 Task: Add Solaray Tongkat Ali to the cart.
Action: Mouse moved to (241, 103)
Screenshot: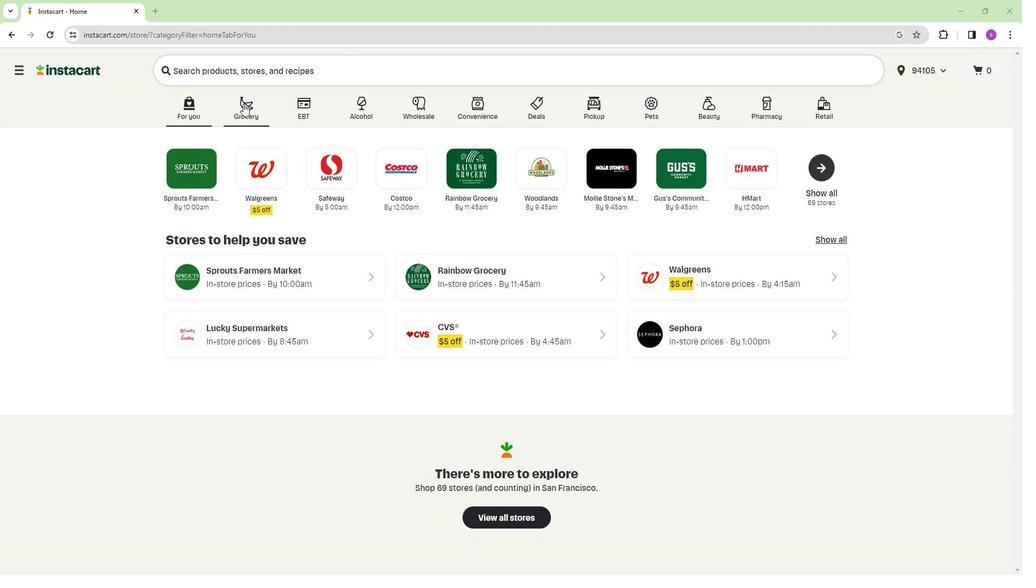 
Action: Mouse pressed left at (241, 103)
Screenshot: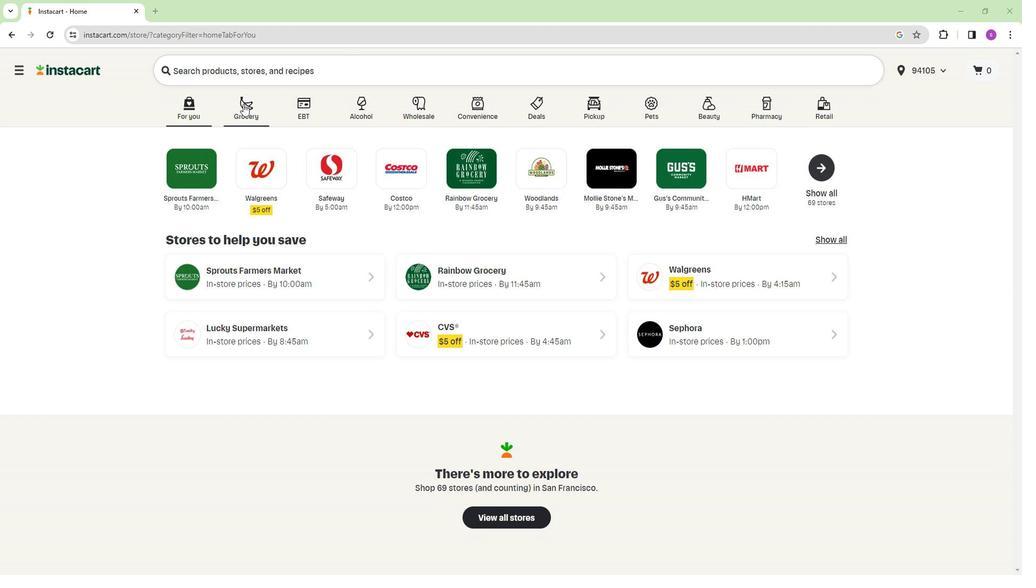 
Action: Mouse moved to (651, 174)
Screenshot: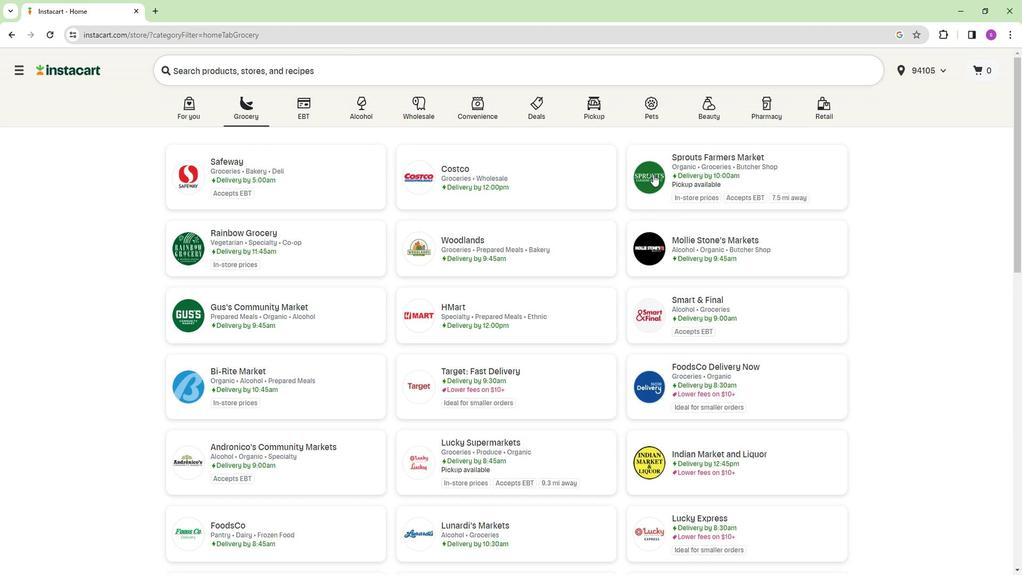 
Action: Mouse pressed left at (651, 174)
Screenshot: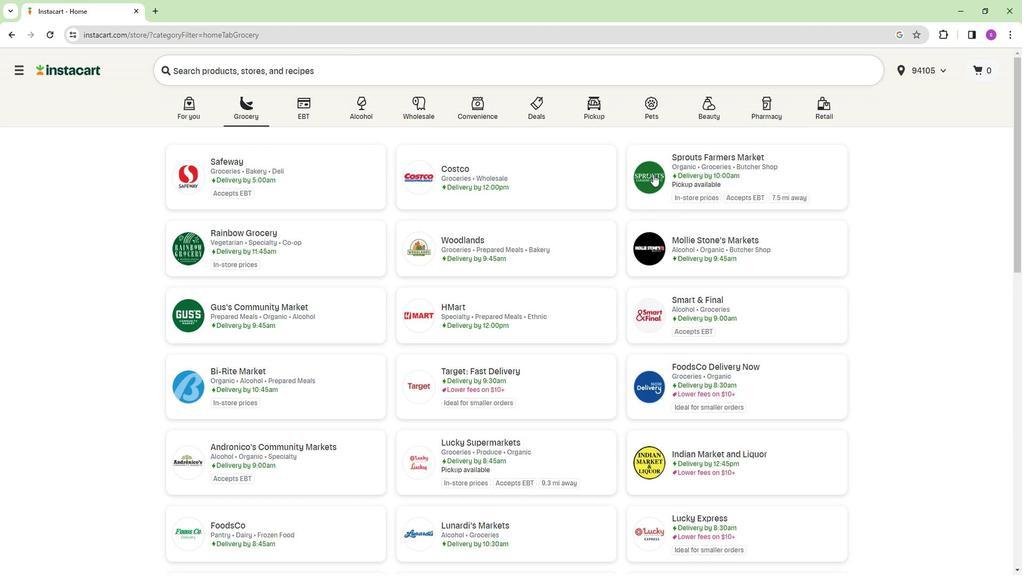 
Action: Mouse moved to (64, 343)
Screenshot: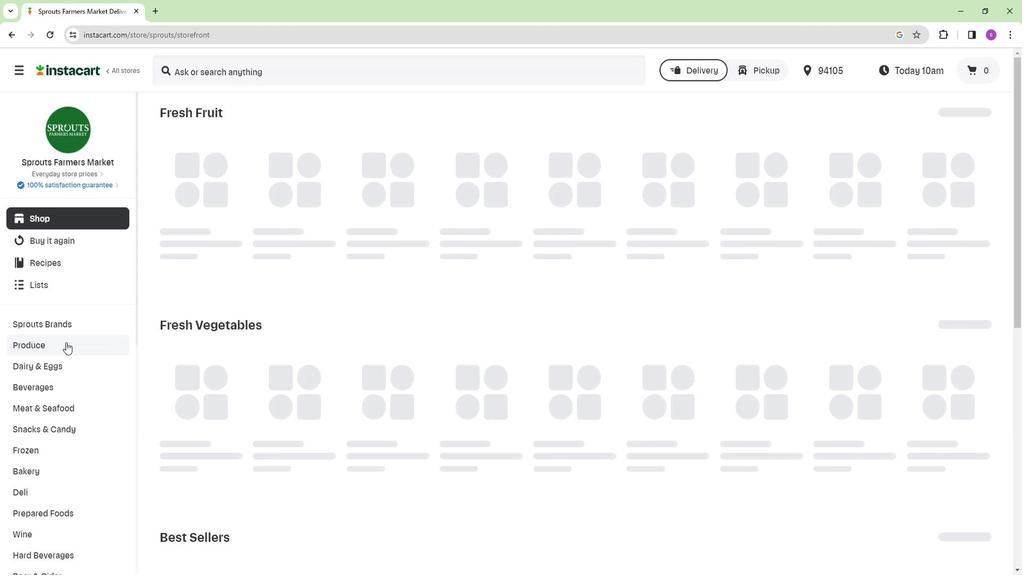 
Action: Mouse scrolled (64, 342) with delta (0, 0)
Screenshot: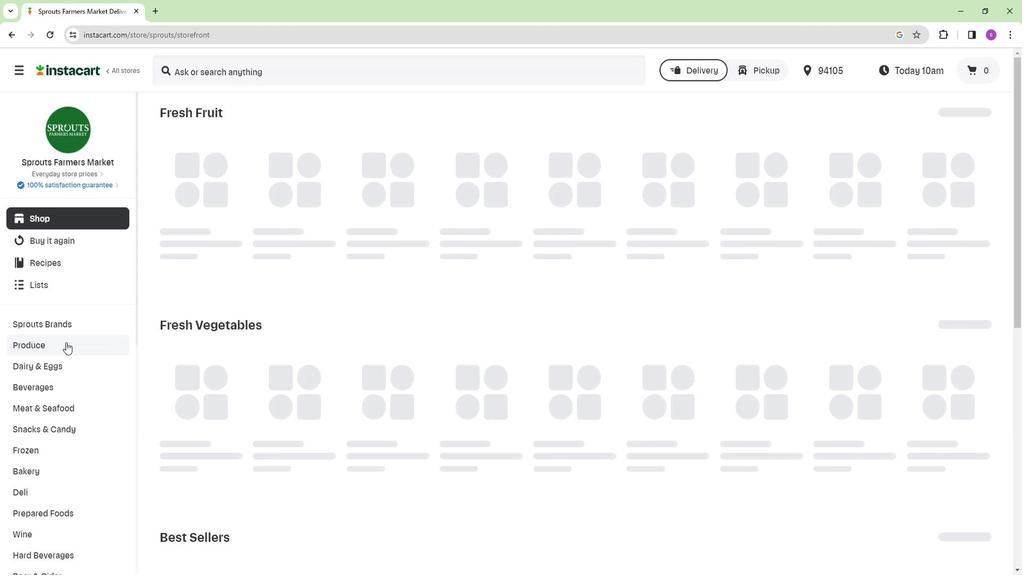 
Action: Mouse moved to (66, 342)
Screenshot: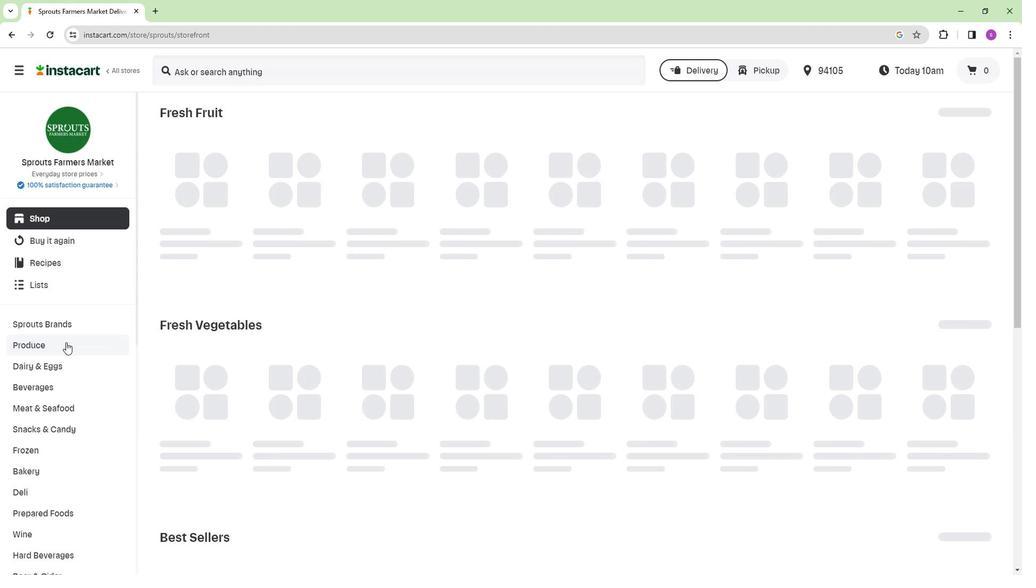 
Action: Mouse scrolled (66, 342) with delta (0, 0)
Screenshot: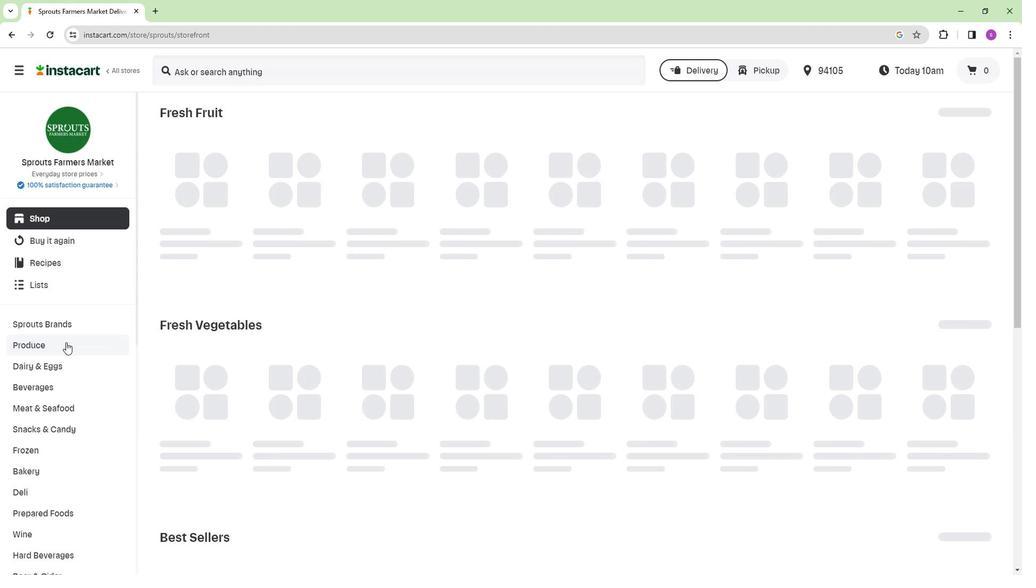 
Action: Mouse moved to (68, 342)
Screenshot: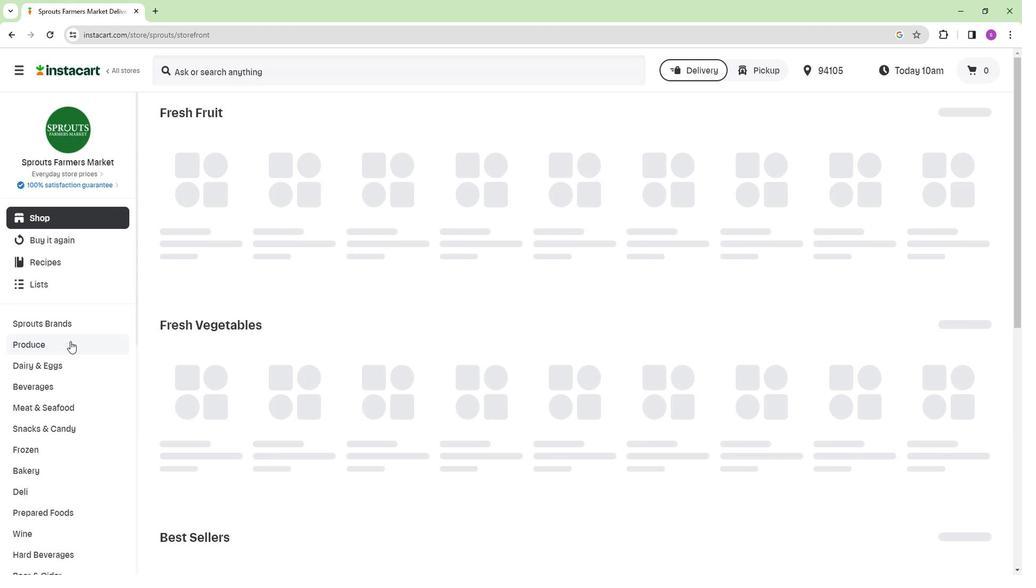
Action: Mouse scrolled (68, 341) with delta (0, 0)
Screenshot: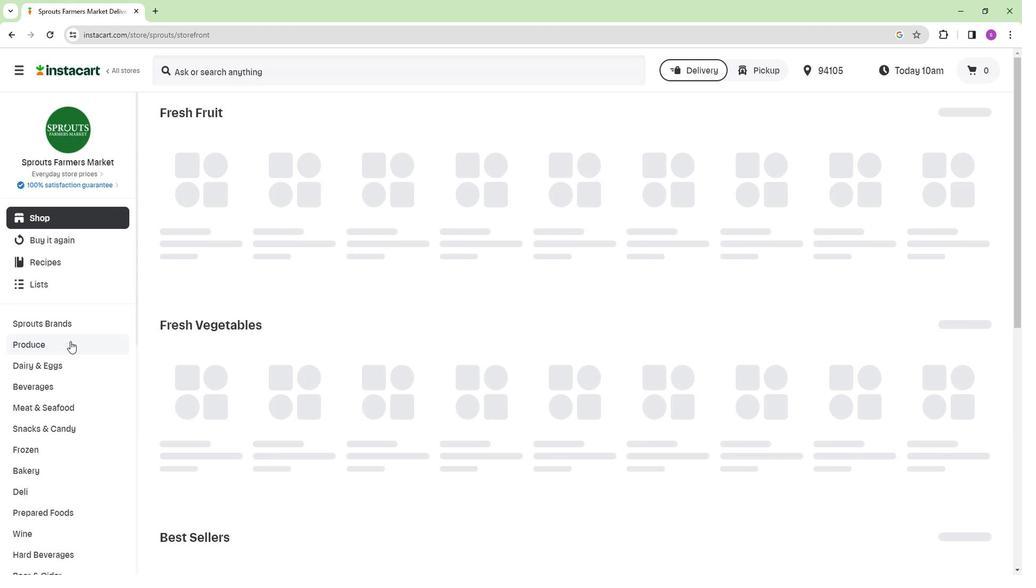 
Action: Mouse moved to (72, 337)
Screenshot: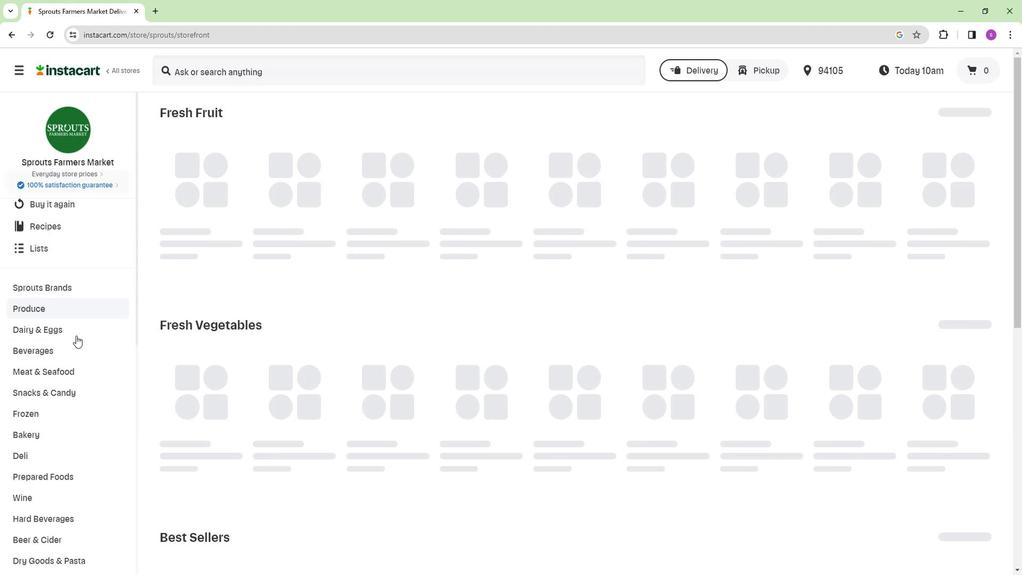
Action: Mouse scrolled (72, 336) with delta (0, 0)
Screenshot: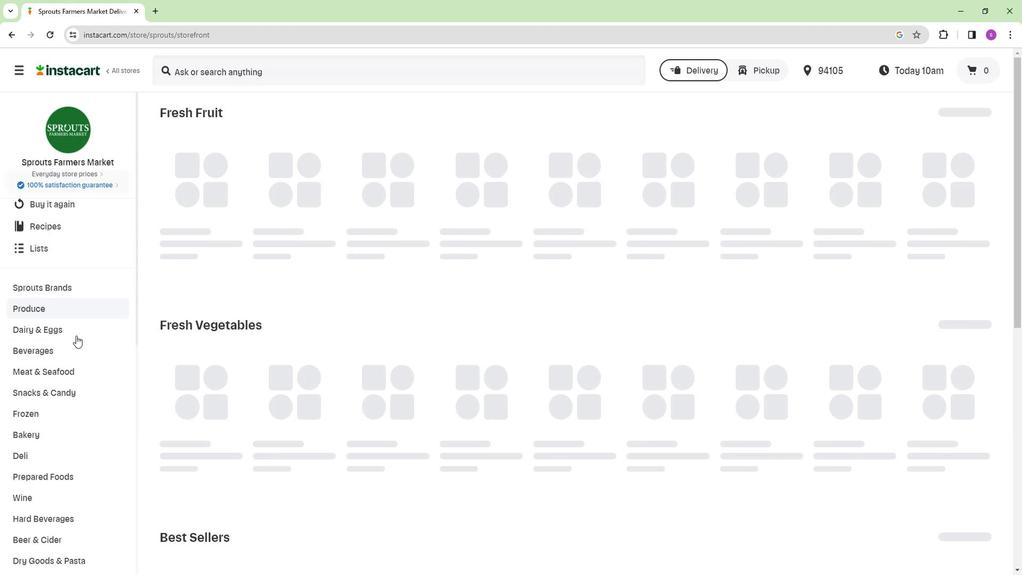 
Action: Mouse moved to (84, 328)
Screenshot: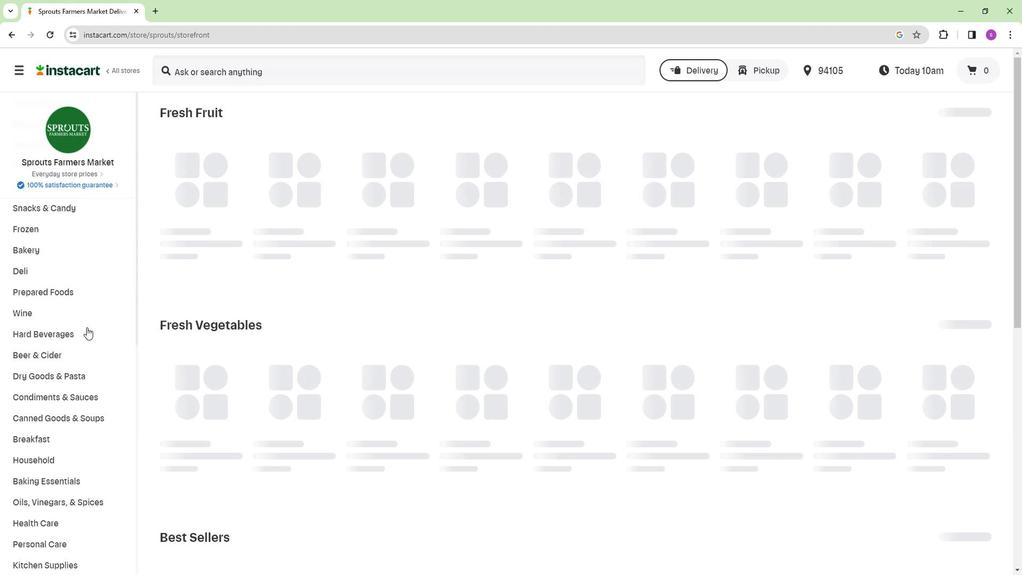
Action: Mouse scrolled (84, 327) with delta (0, 0)
Screenshot: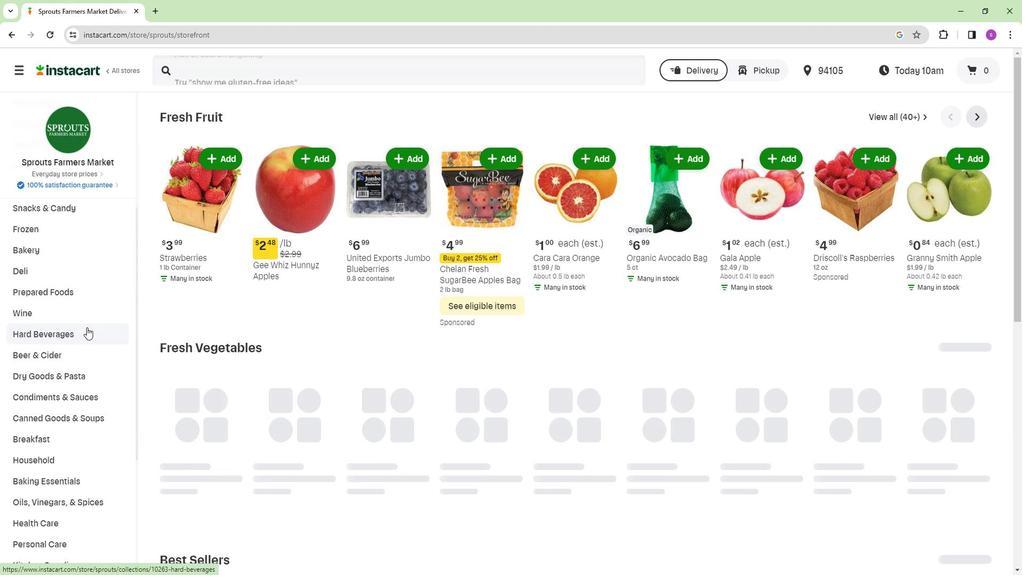 
Action: Mouse moved to (51, 471)
Screenshot: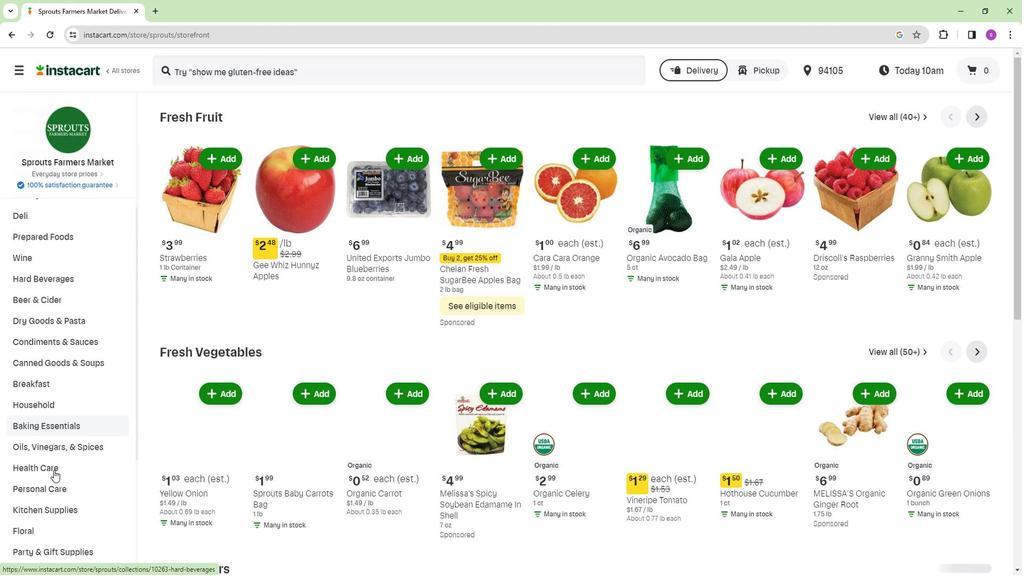 
Action: Mouse pressed left at (51, 471)
Screenshot: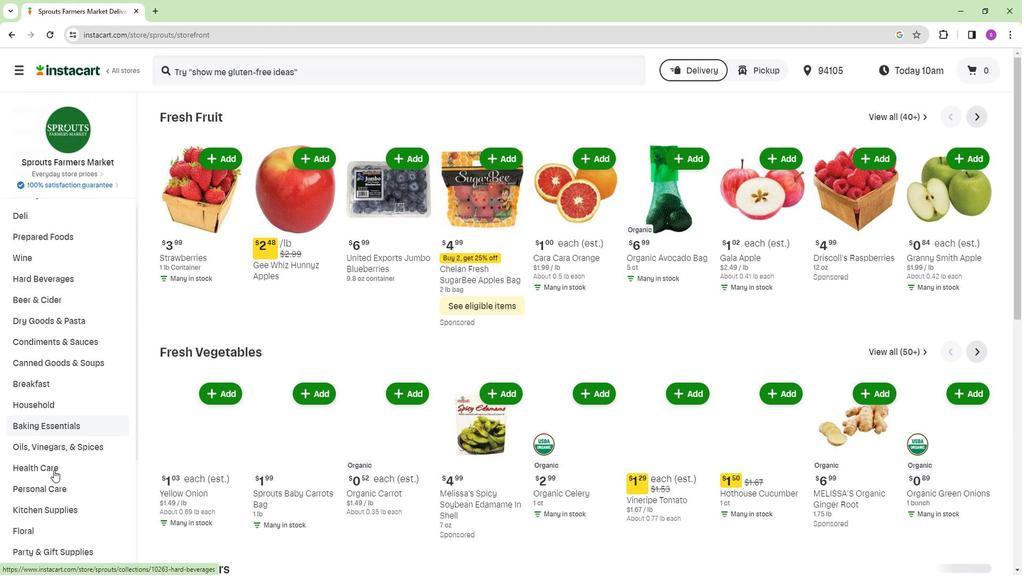 
Action: Mouse moved to (363, 142)
Screenshot: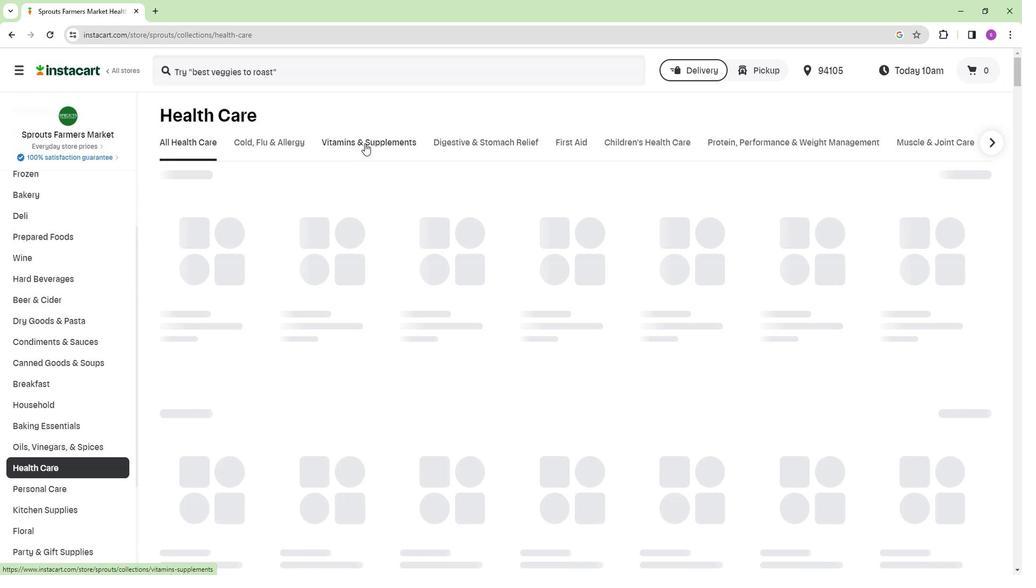 
Action: Mouse pressed left at (363, 142)
Screenshot: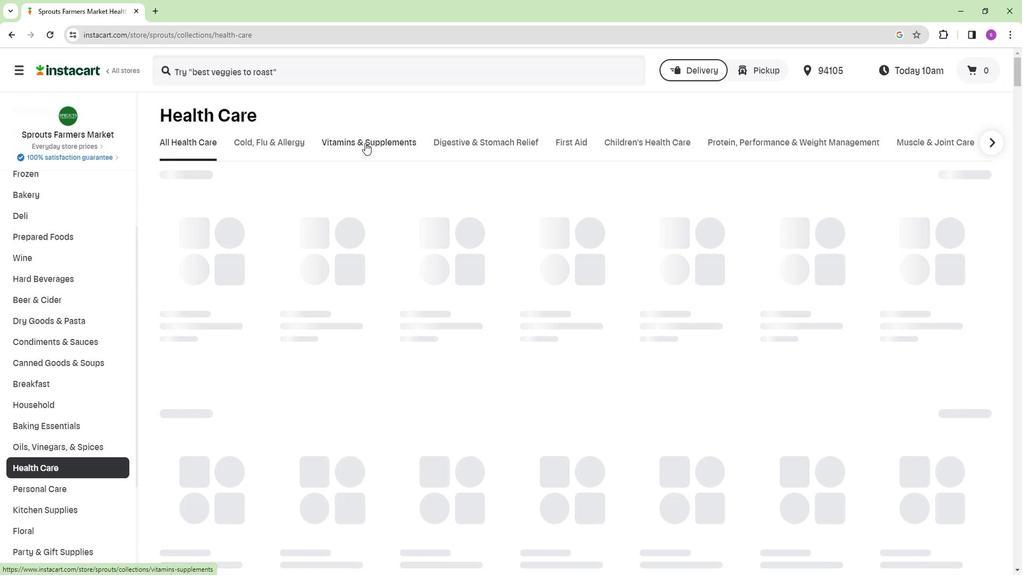 
Action: Mouse moved to (336, 181)
Screenshot: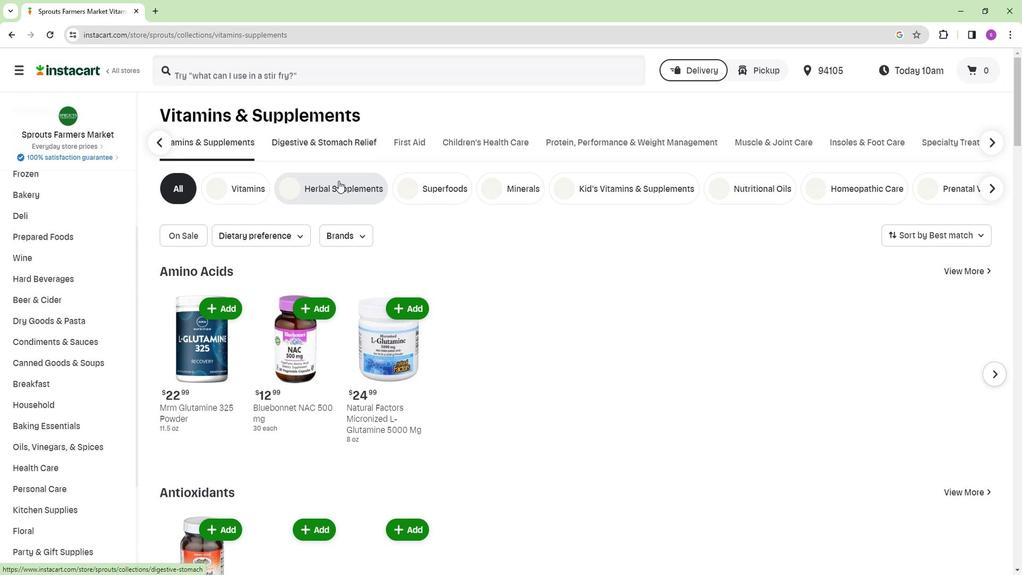 
Action: Mouse pressed left at (336, 181)
Screenshot: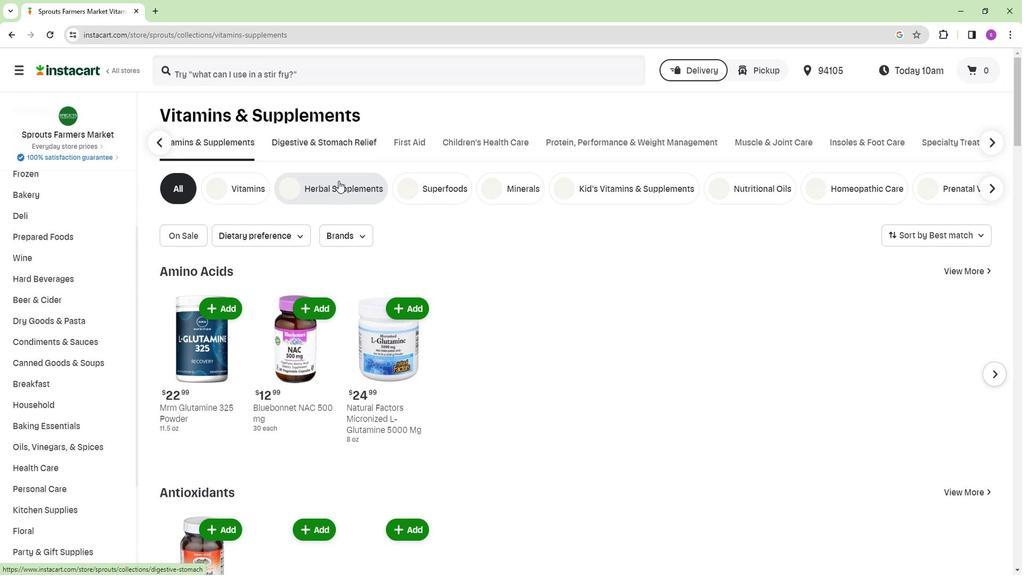 
Action: Mouse moved to (261, 73)
Screenshot: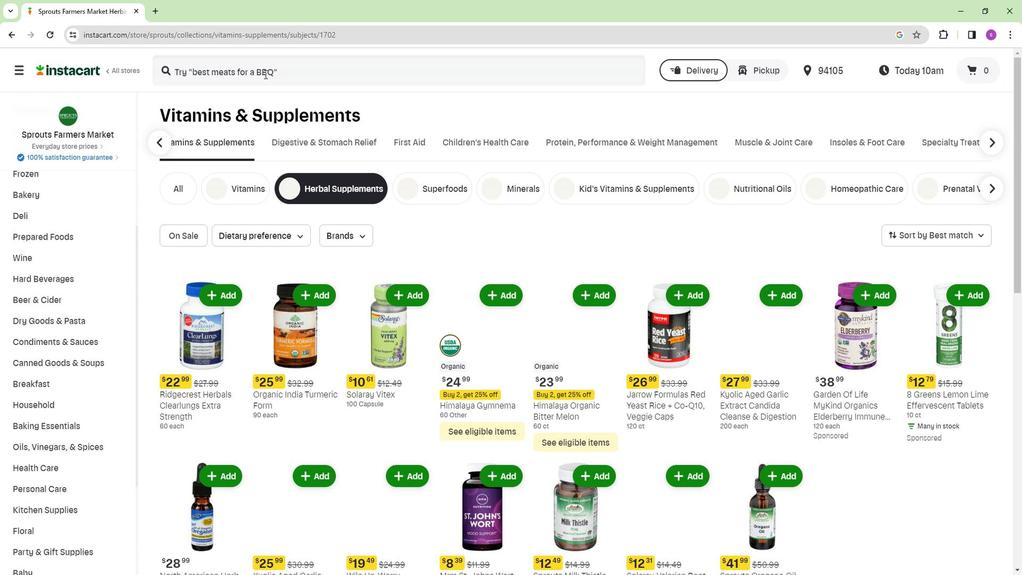 
Action: Mouse pressed left at (261, 73)
Screenshot: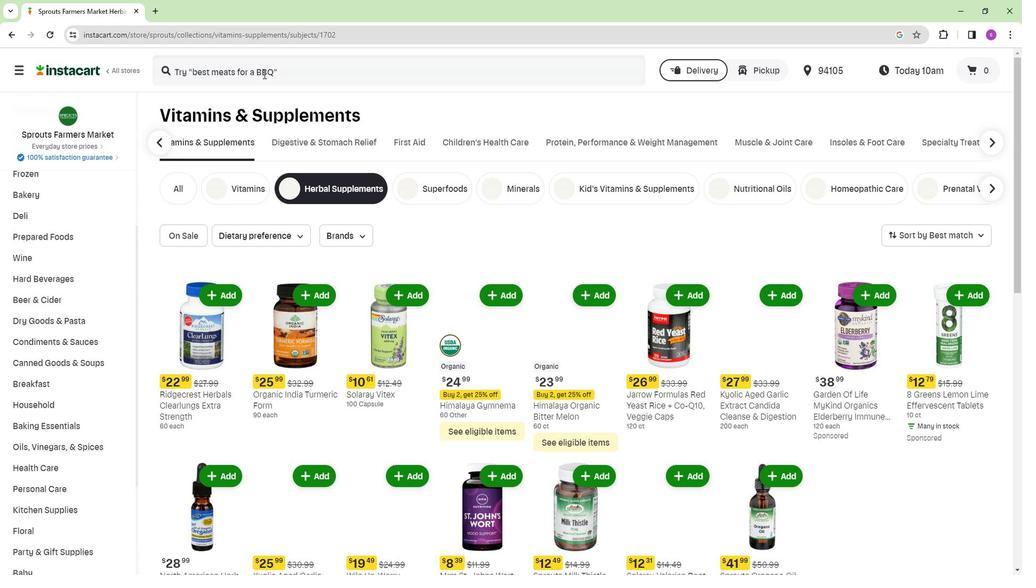 
Action: Key pressed <Key.shift>Solaray<Key.space><Key.shift>Tongkat<Key.space><Key.shift>Ali<Key.enter>
Screenshot: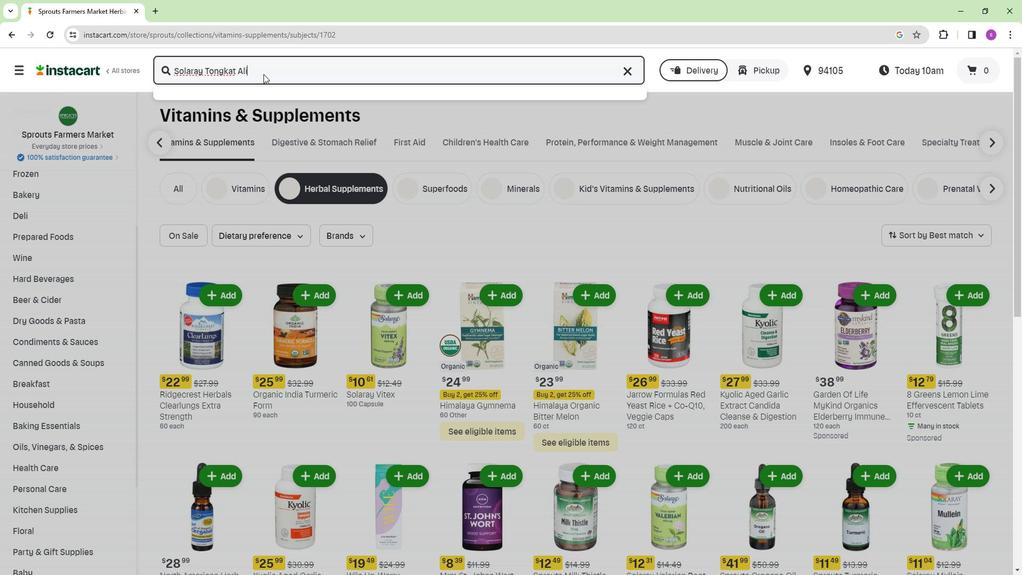 
Action: Mouse moved to (353, 247)
Screenshot: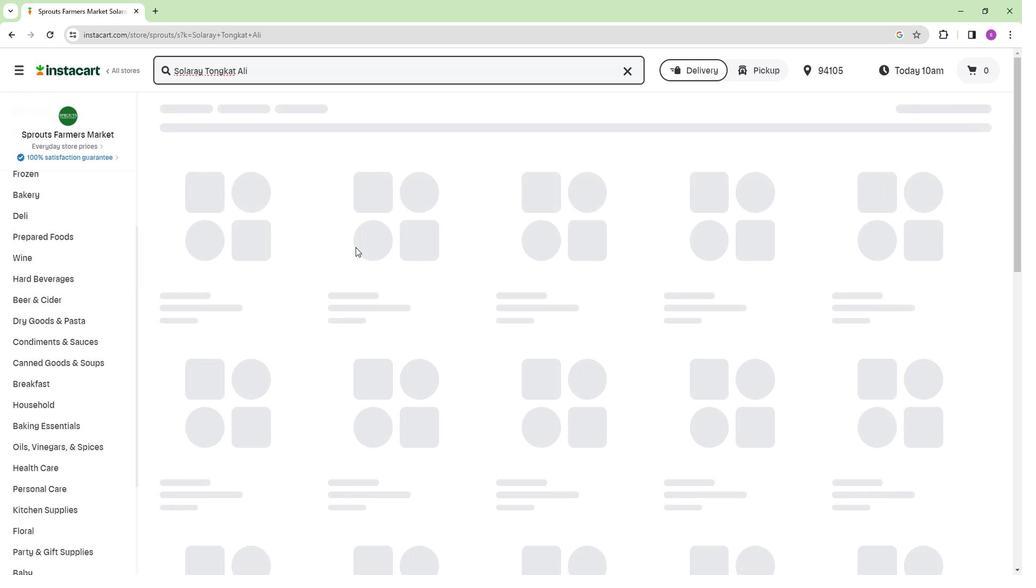 
Action: Mouse scrolled (353, 247) with delta (0, 0)
Screenshot: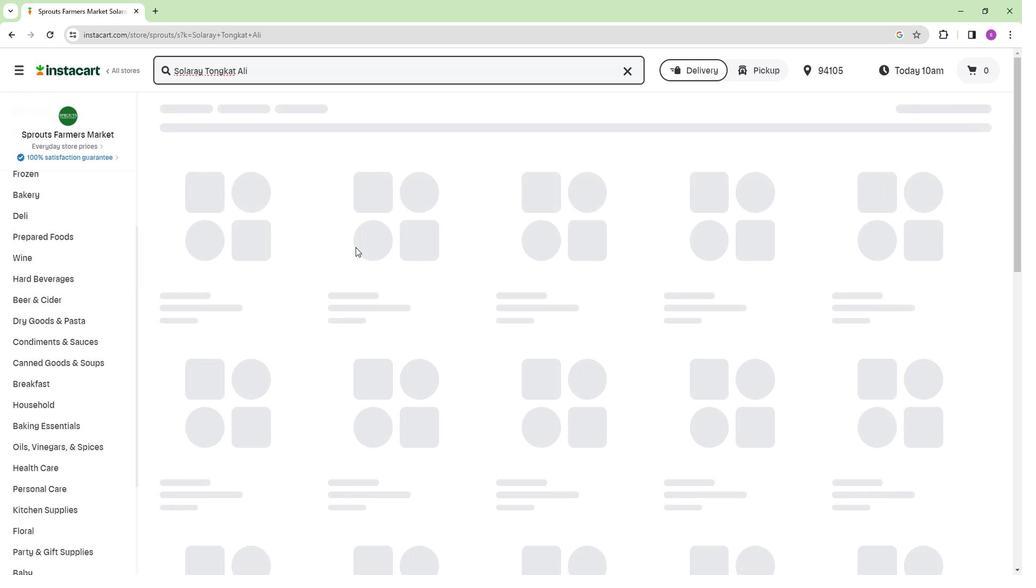 
Action: Mouse scrolled (353, 247) with delta (0, 0)
Screenshot: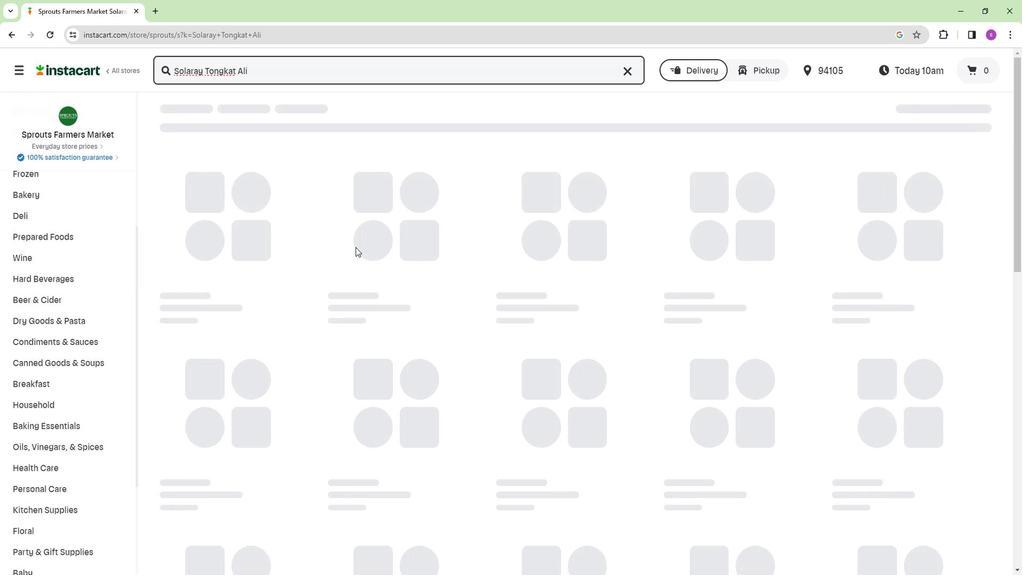 
Action: Mouse scrolled (353, 247) with delta (0, 0)
Screenshot: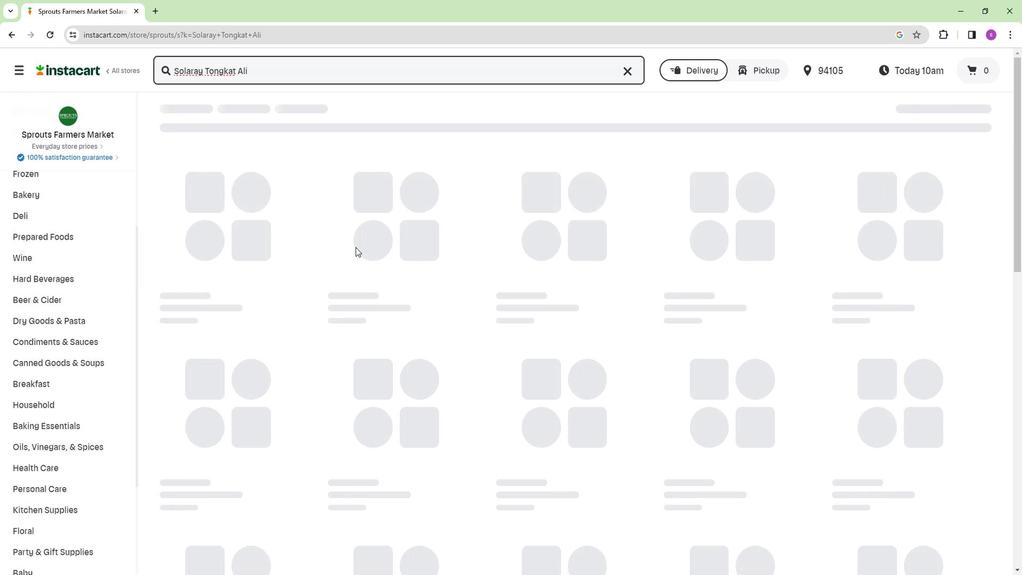
Action: Mouse scrolled (353, 247) with delta (0, 0)
Screenshot: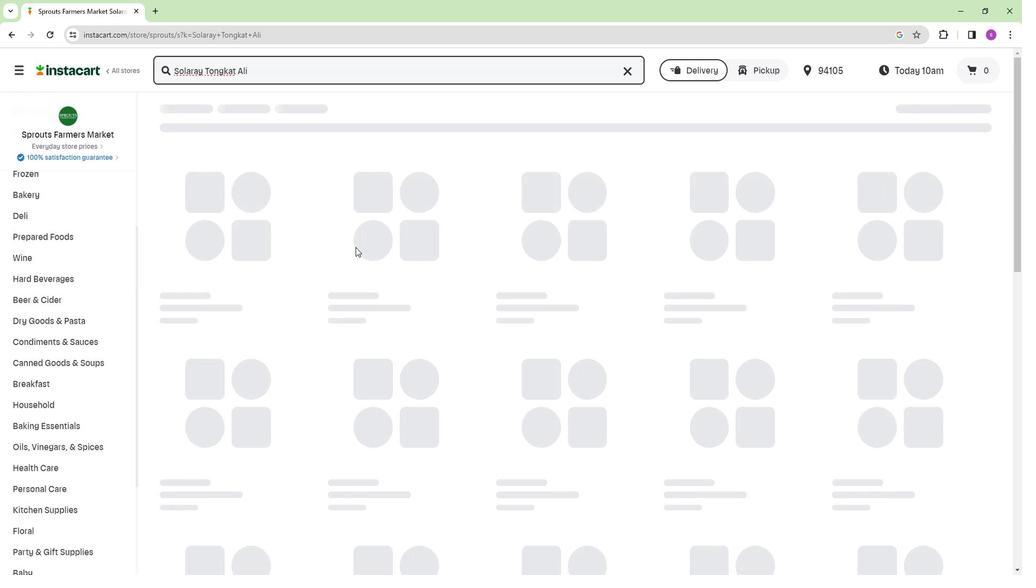
Action: Mouse scrolled (353, 247) with delta (0, 0)
Screenshot: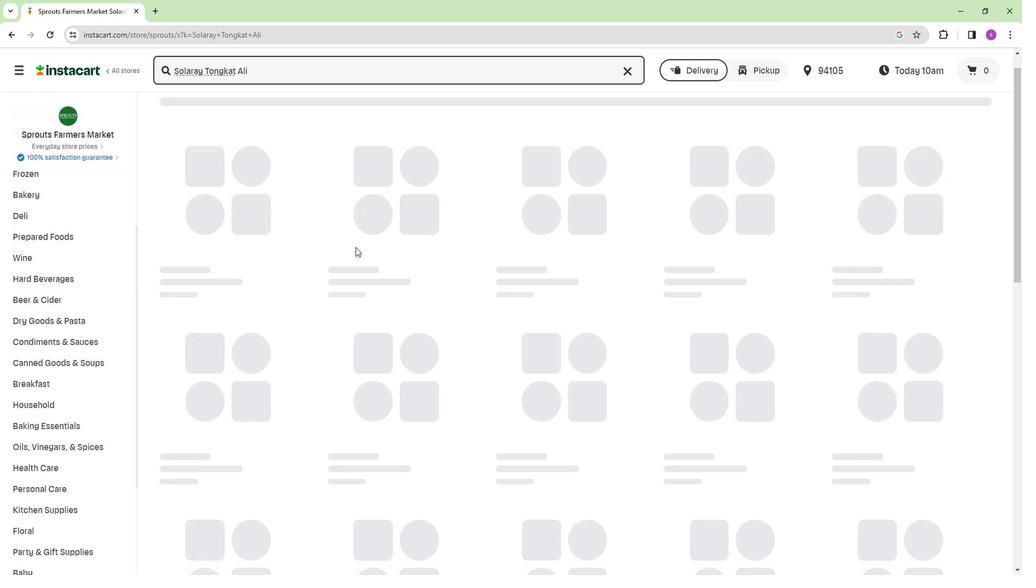 
Action: Mouse moved to (411, 281)
Screenshot: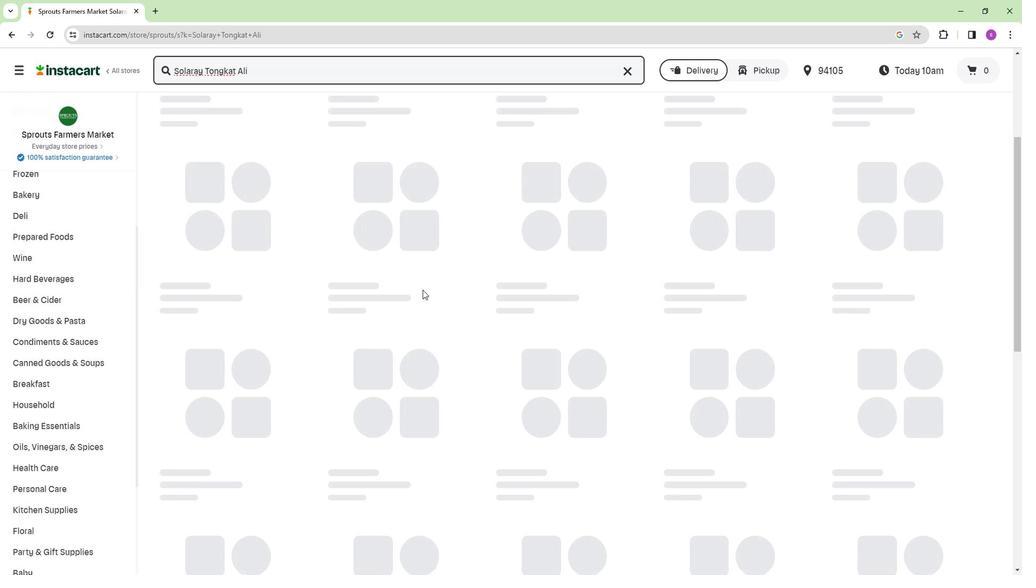 
Action: Mouse scrolled (411, 282) with delta (0, 0)
Screenshot: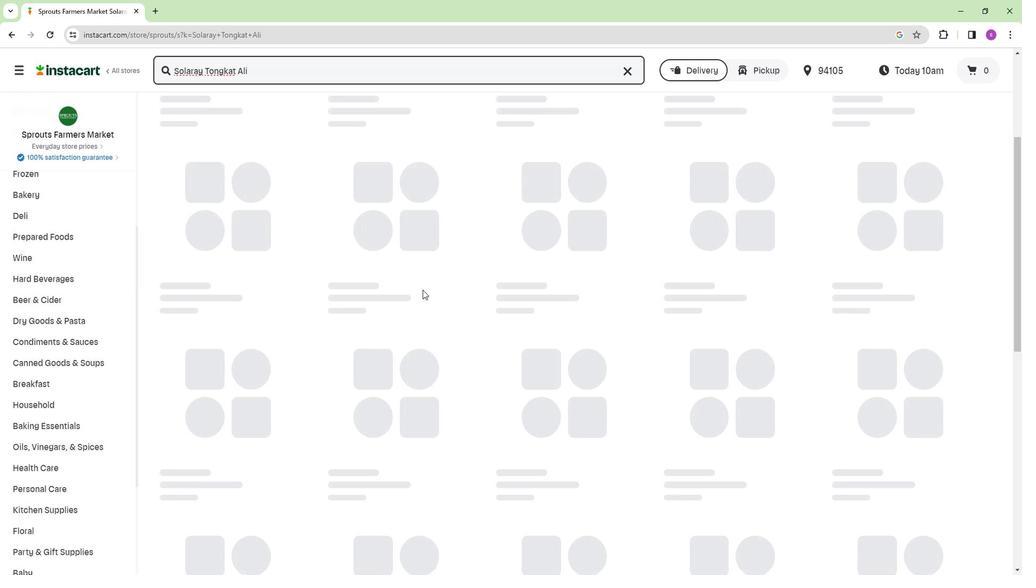 
Action: Mouse moved to (433, 302)
Screenshot: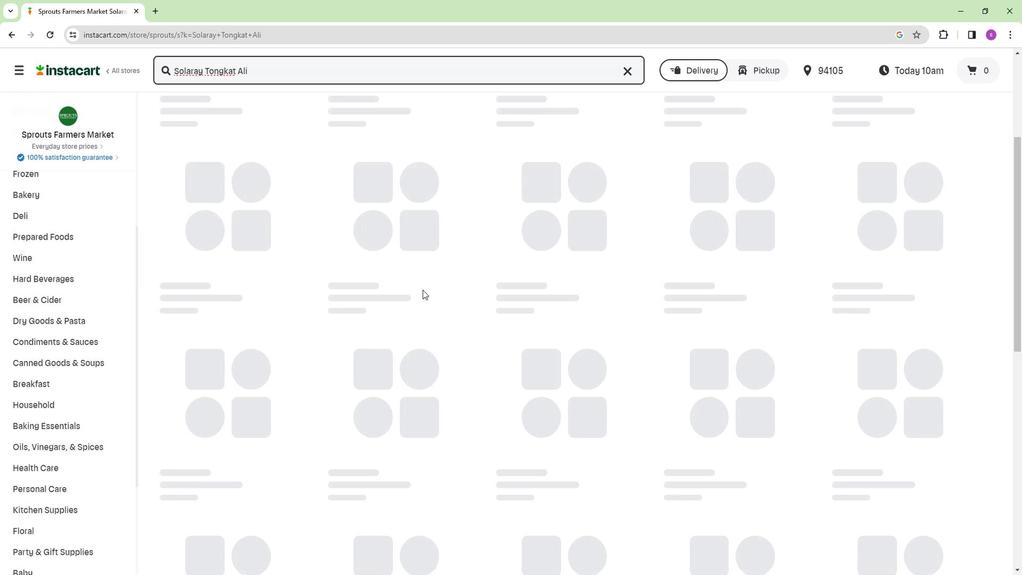 
Action: Mouse scrolled (433, 303) with delta (0, 0)
Screenshot: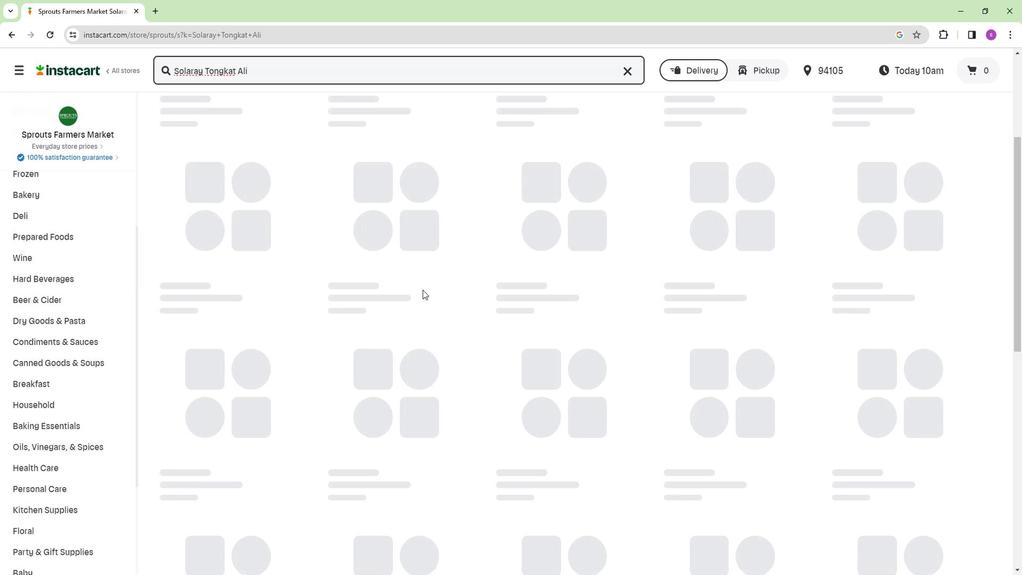
Action: Mouse moved to (443, 313)
Screenshot: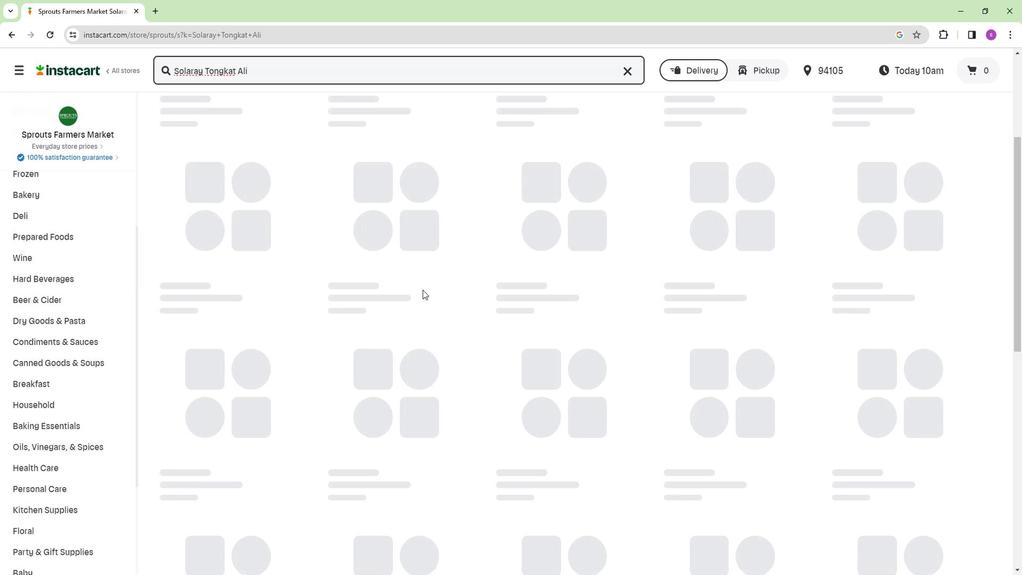 
Action: Mouse scrolled (443, 313) with delta (0, 0)
Screenshot: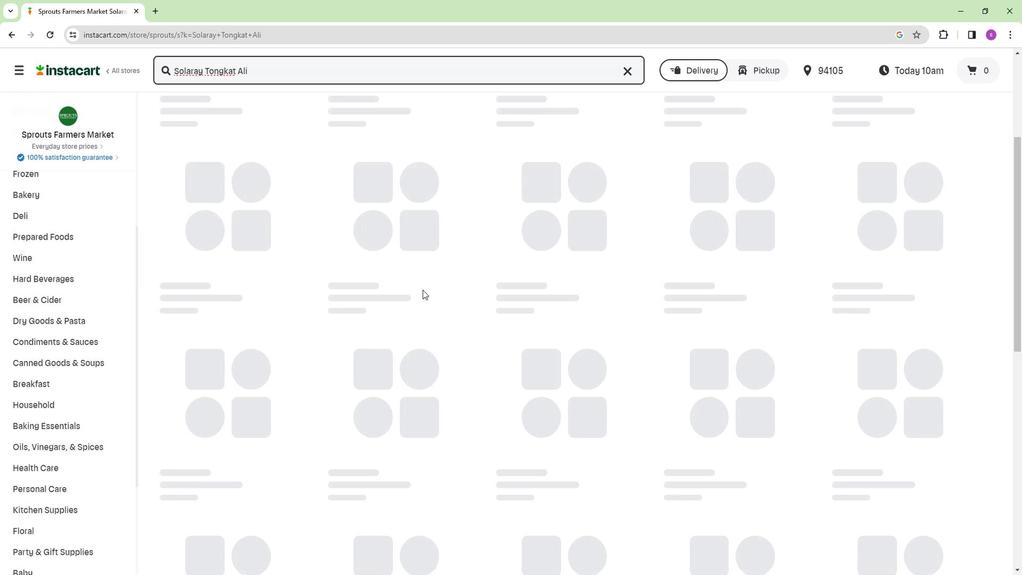 
Action: Mouse moved to (459, 330)
Screenshot: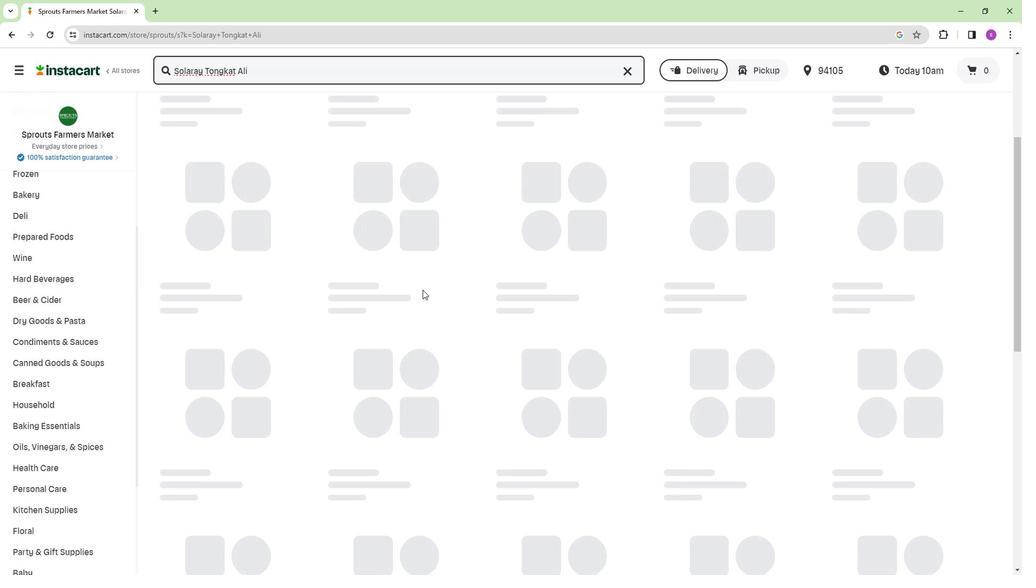 
Action: Mouse scrolled (459, 331) with delta (0, 0)
Screenshot: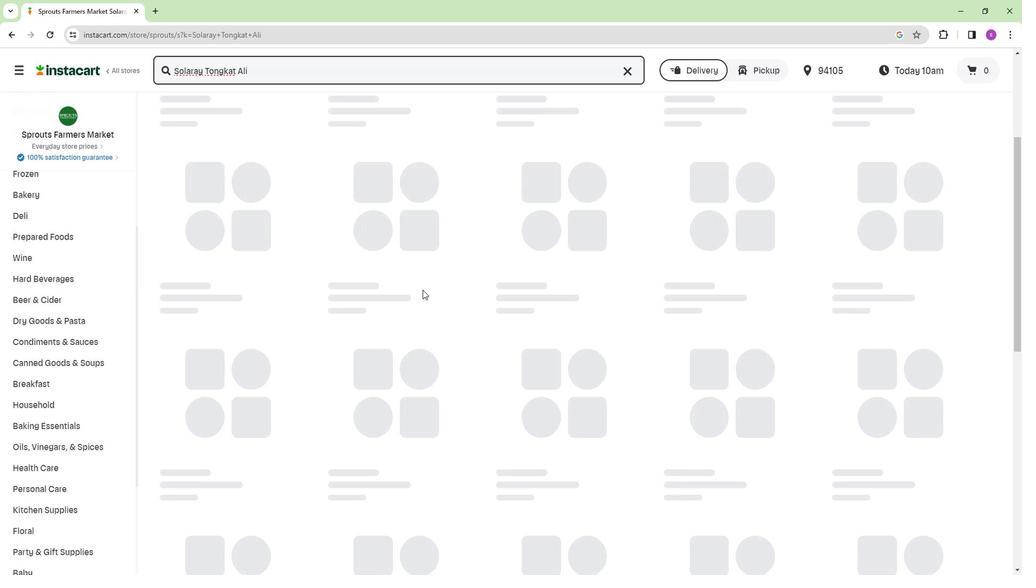 
Action: Mouse moved to (469, 339)
Screenshot: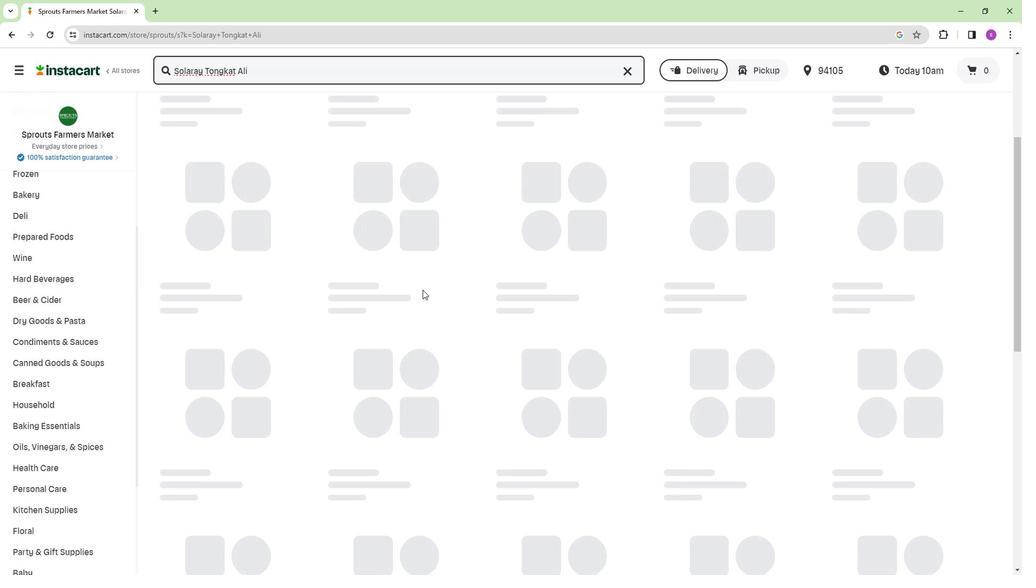 
Action: Mouse scrolled (469, 340) with delta (0, 0)
Screenshot: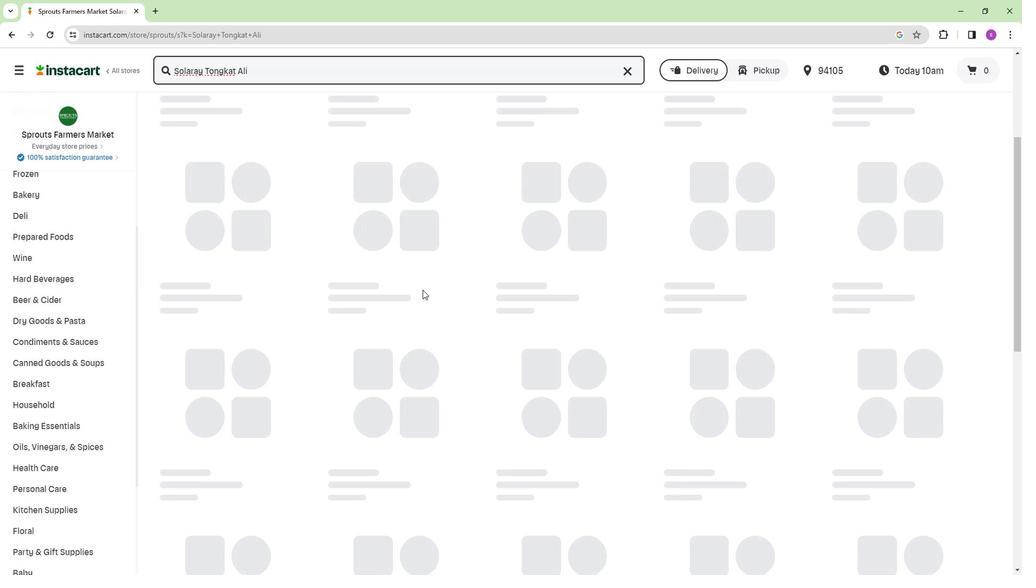 
Action: Mouse moved to (473, 343)
Screenshot: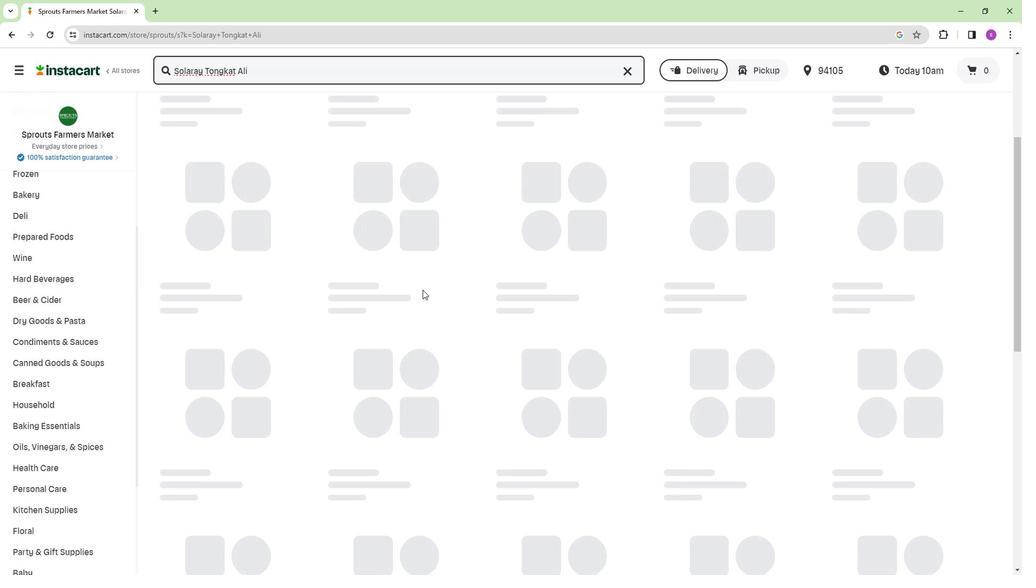 
Action: Mouse scrolled (473, 343) with delta (0, 0)
Screenshot: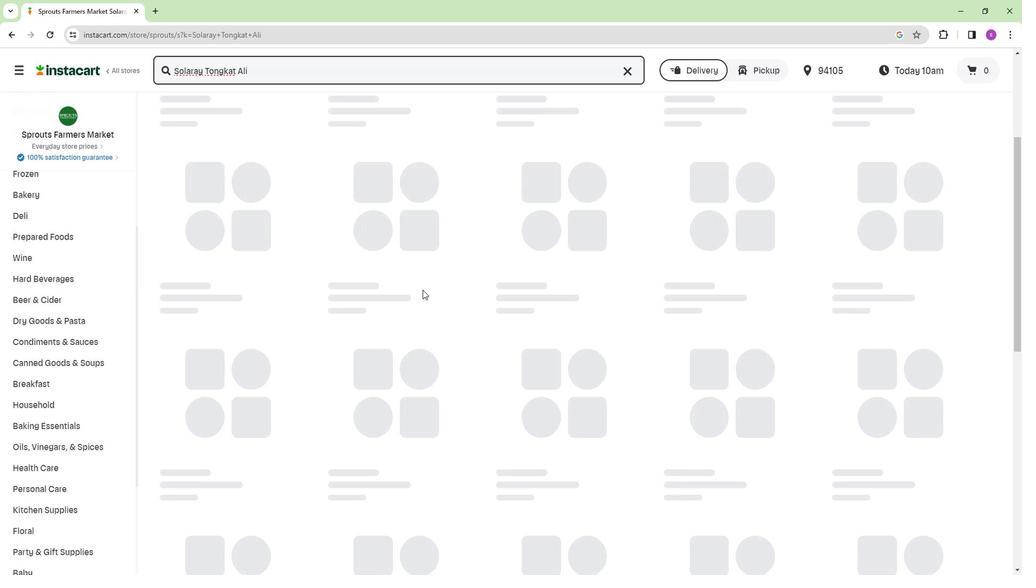 
Action: Mouse moved to (476, 344)
Screenshot: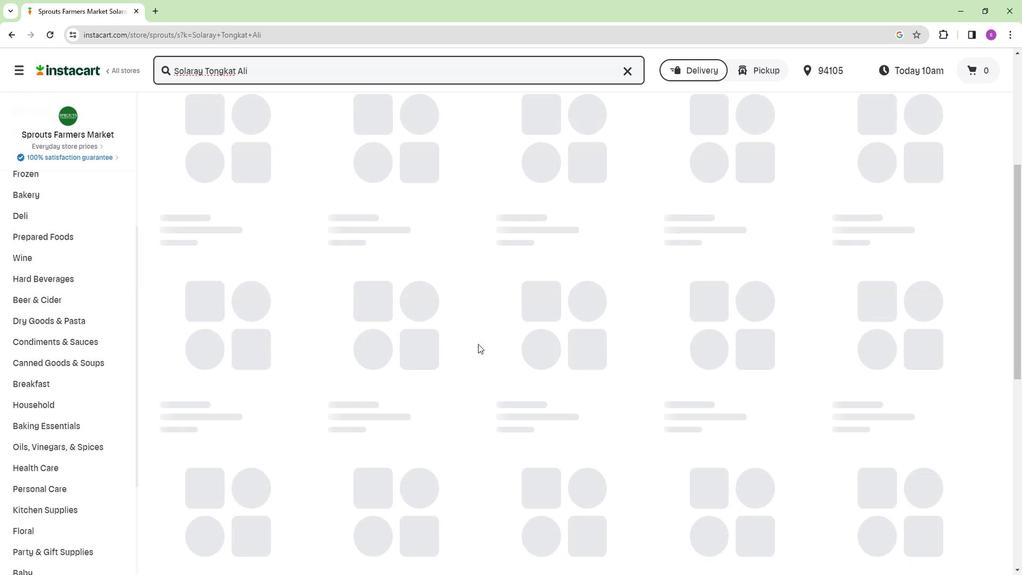 
Action: Mouse scrolled (476, 345) with delta (0, 1)
Screenshot: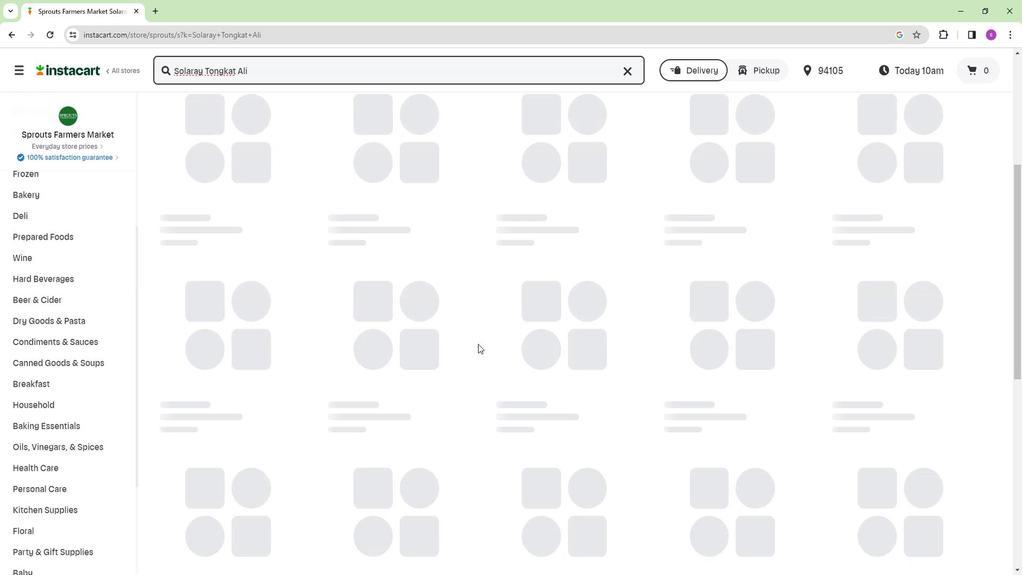 
Action: Mouse moved to (366, 247)
Screenshot: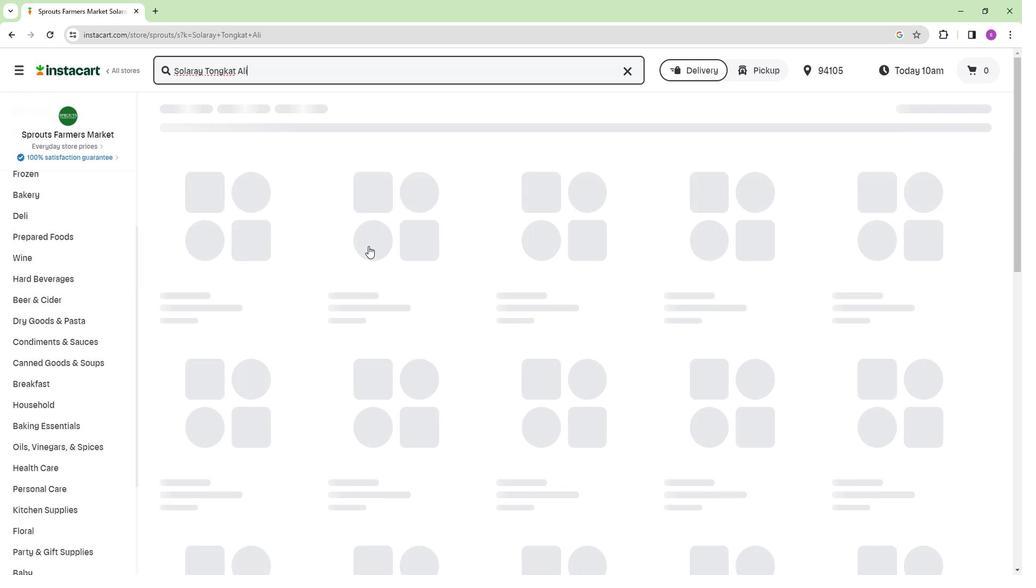 
Action: Mouse scrolled (366, 247) with delta (0, 0)
Screenshot: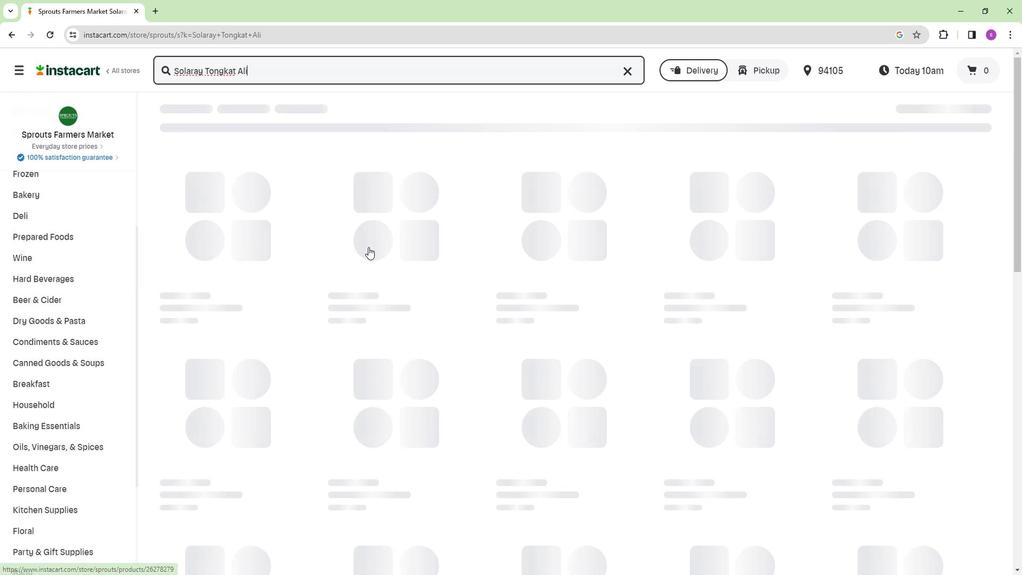 
Action: Mouse moved to (367, 247)
Screenshot: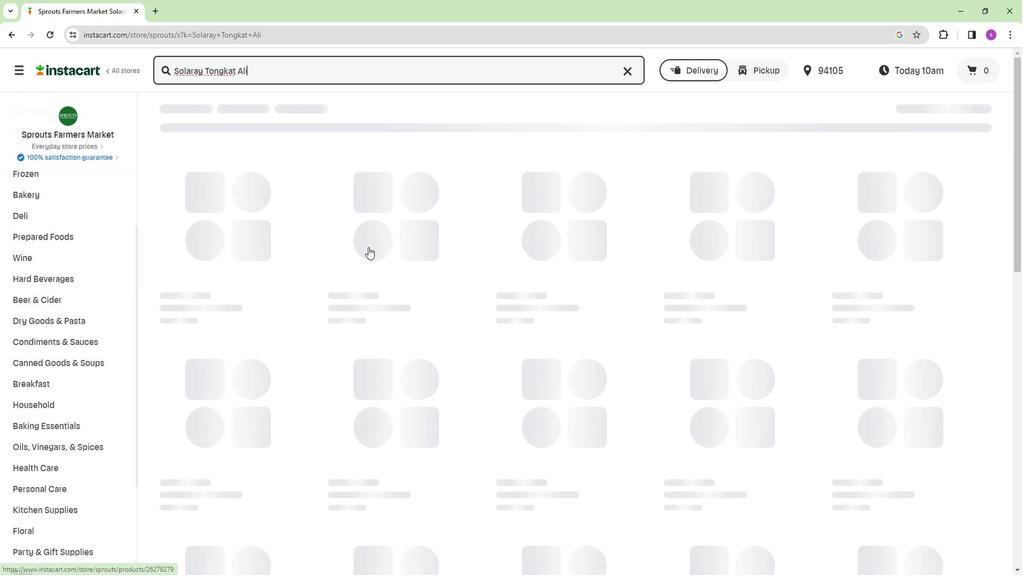 
Action: Mouse scrolled (367, 247) with delta (0, 0)
Screenshot: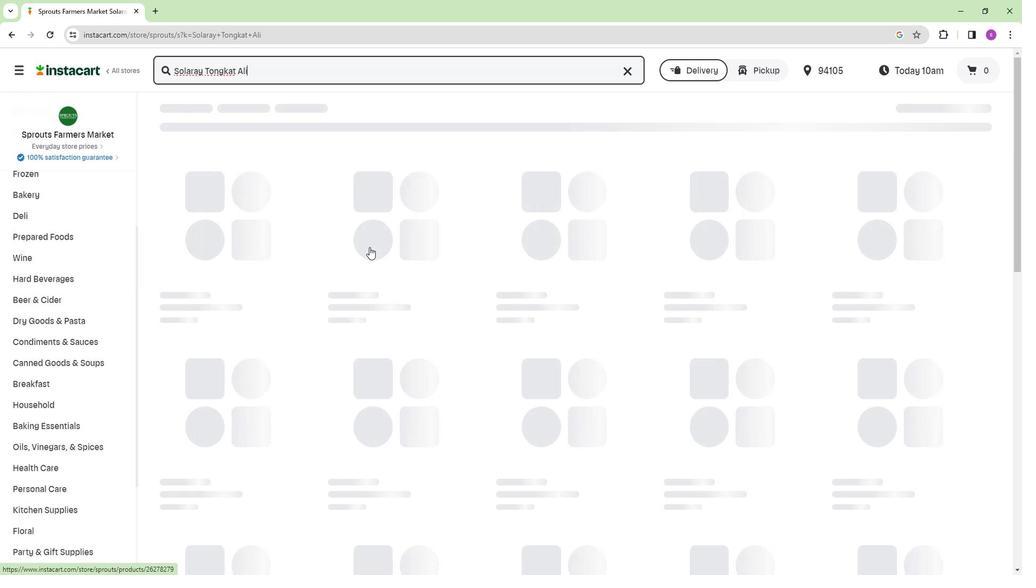 
Action: Mouse moved to (424, 273)
Screenshot: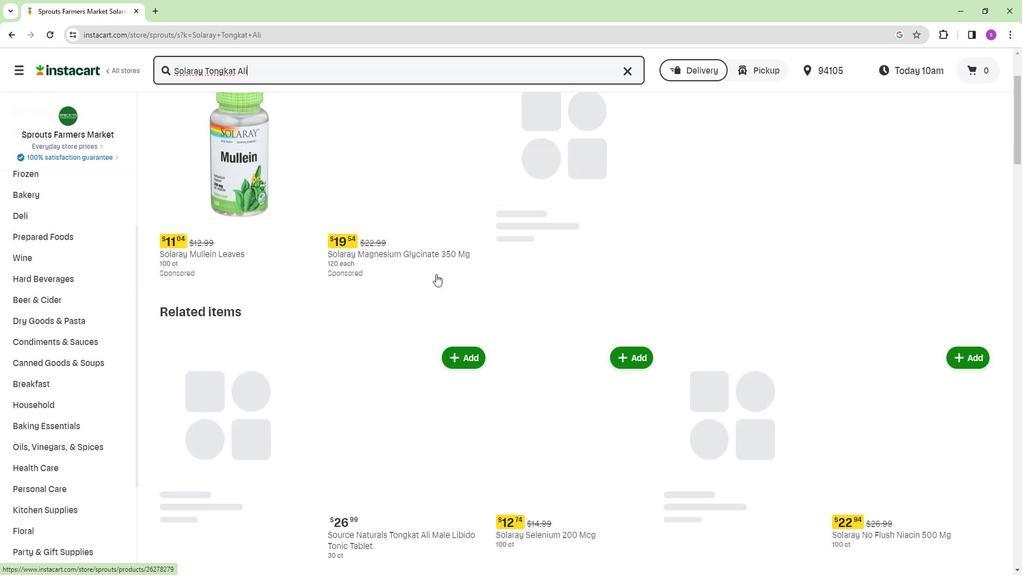 
Action: Mouse scrolled (424, 273) with delta (0, 0)
Screenshot: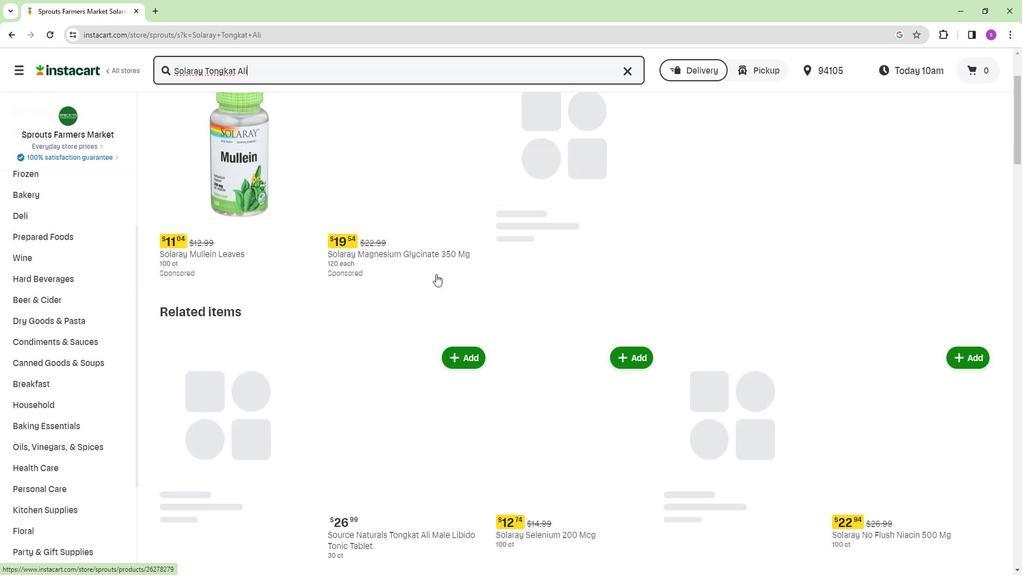 
Action: Mouse moved to (293, 337)
Screenshot: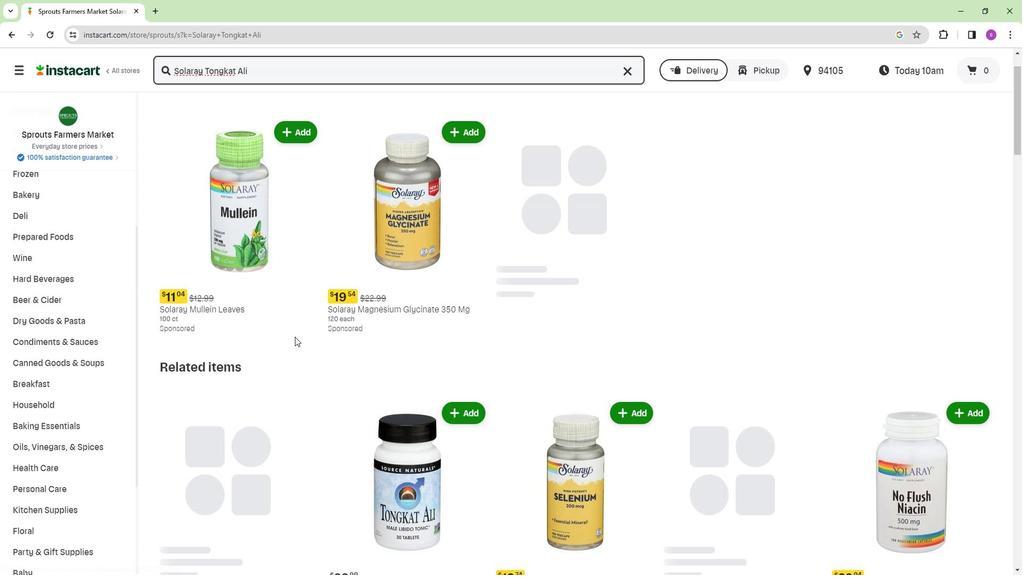 
Action: Mouse scrolled (293, 338) with delta (0, 0)
Screenshot: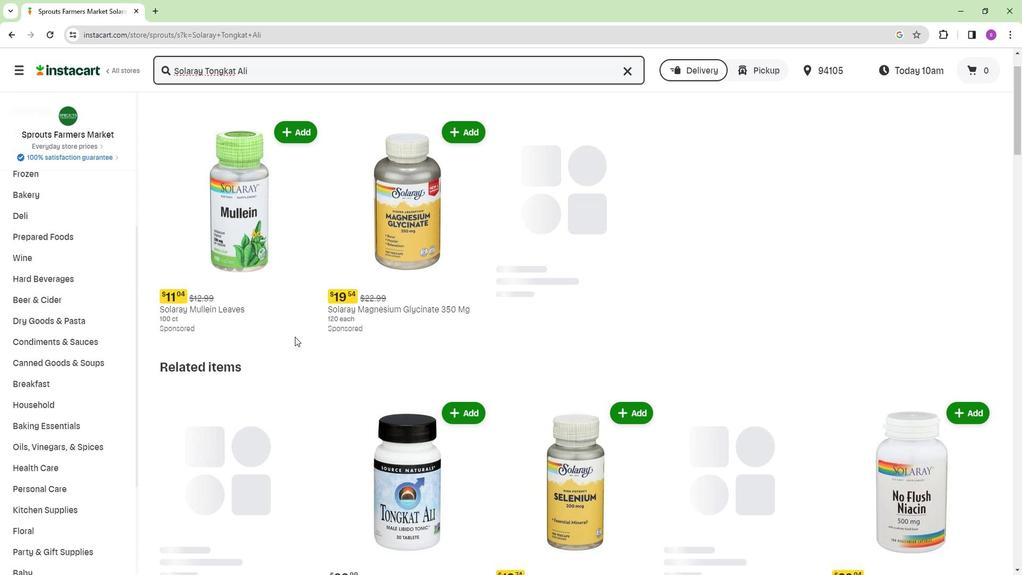 
Action: Mouse moved to (625, 187)
Screenshot: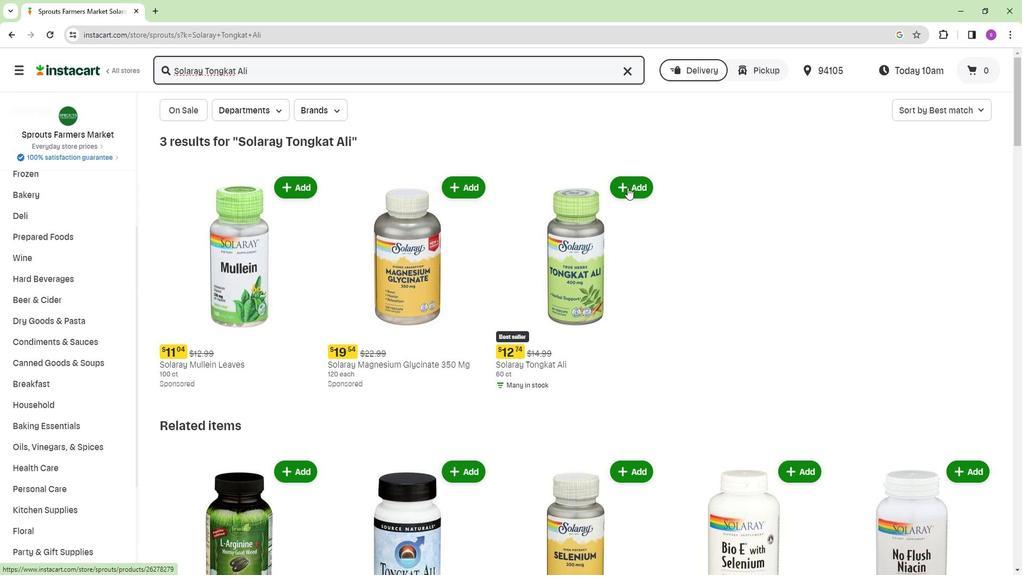
Action: Mouse pressed left at (625, 187)
Screenshot: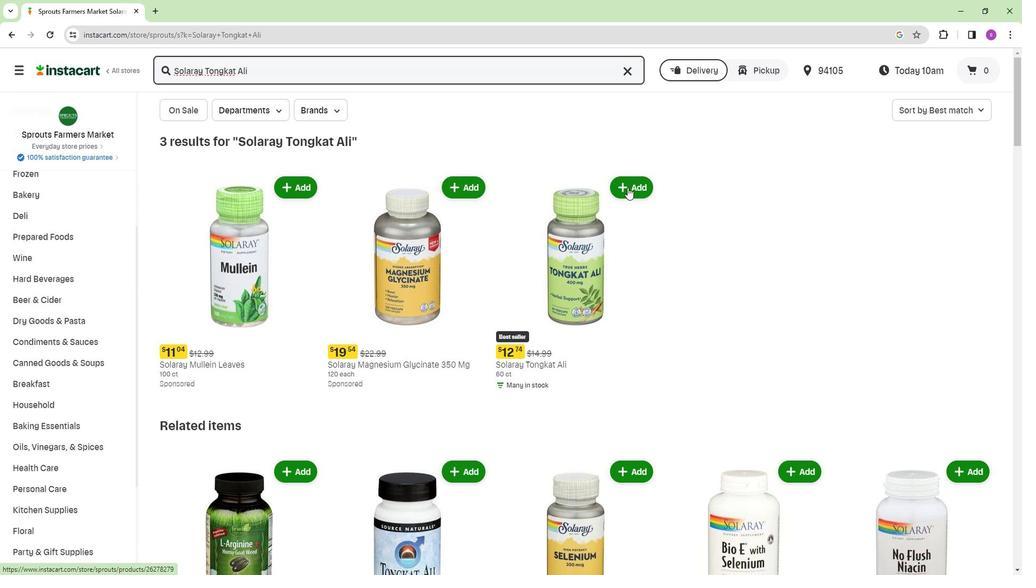 
Action: Mouse moved to (682, 227)
Screenshot: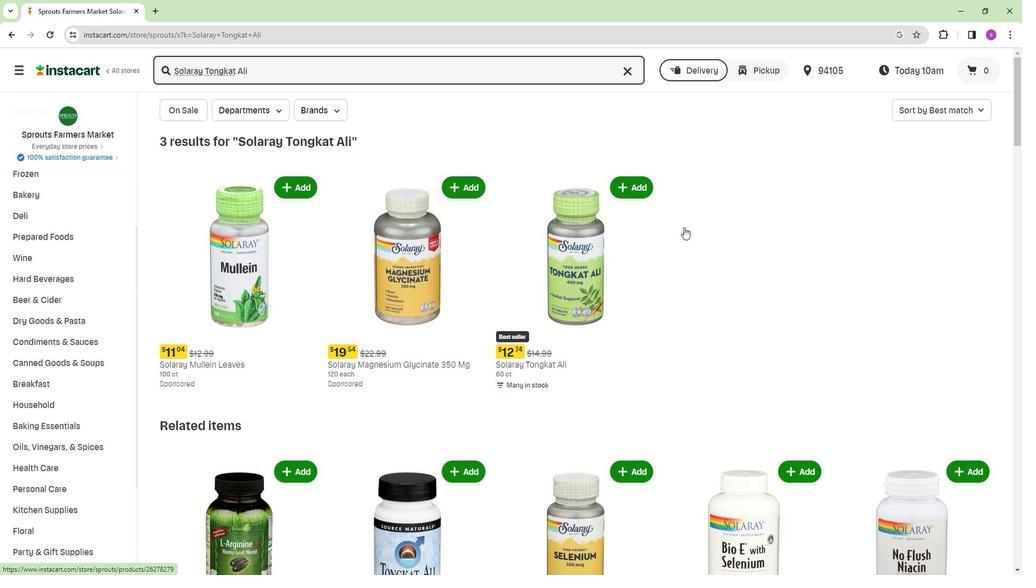 
